 Task: Move the task Integrate a new payment gateway for recurring payments to the section Done in the project AgileHarbor and filter the tasks in the project by Due next week
Action: Mouse moved to (66, 369)
Screenshot: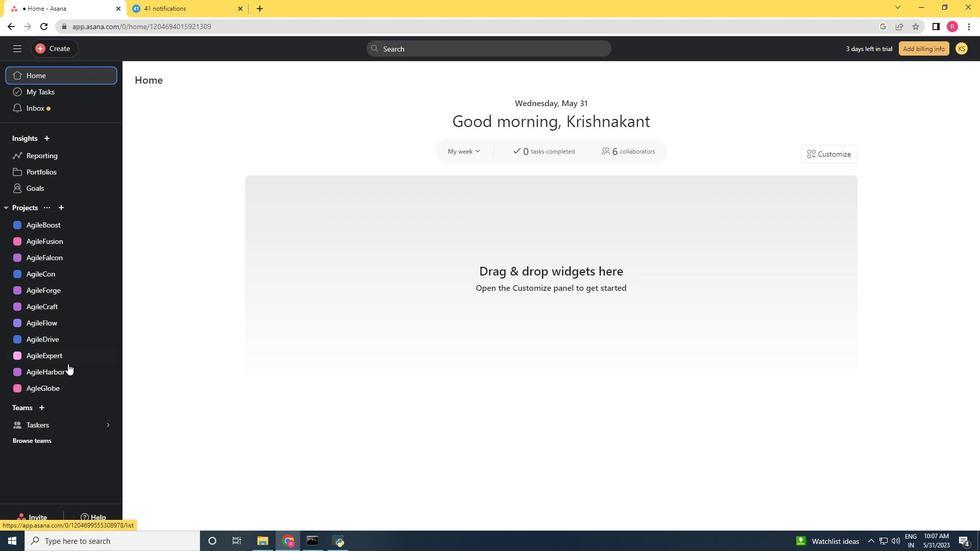
Action: Mouse pressed left at (66, 369)
Screenshot: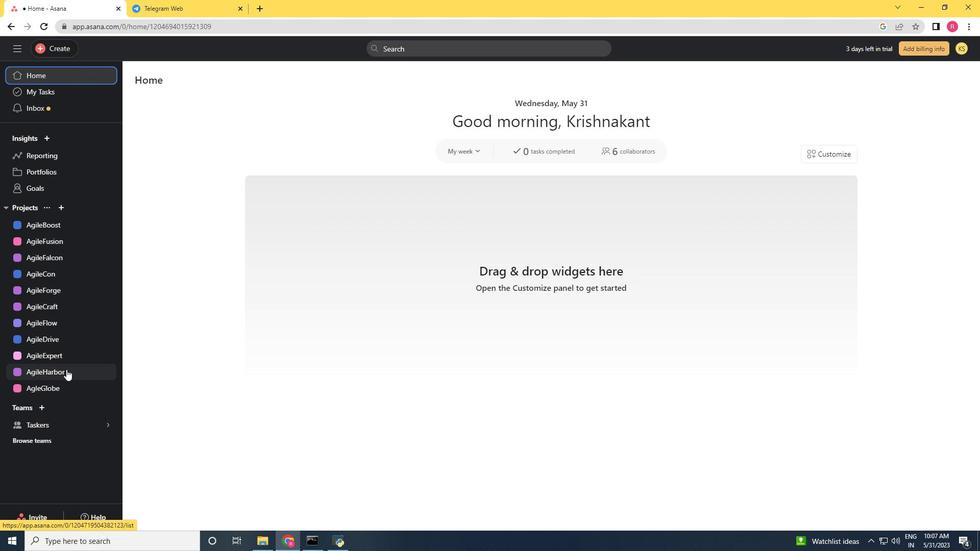 
Action: Mouse moved to (582, 191)
Screenshot: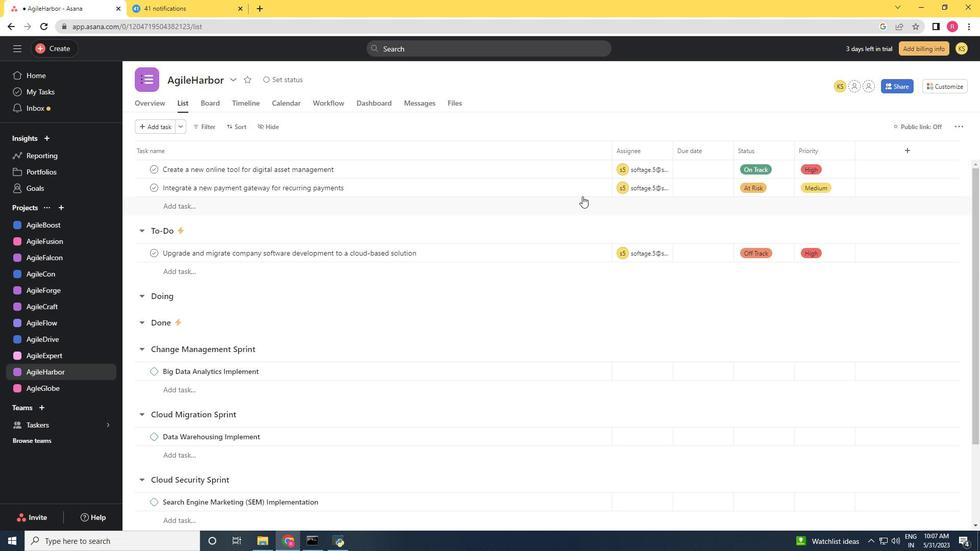 
Action: Mouse pressed left at (582, 191)
Screenshot: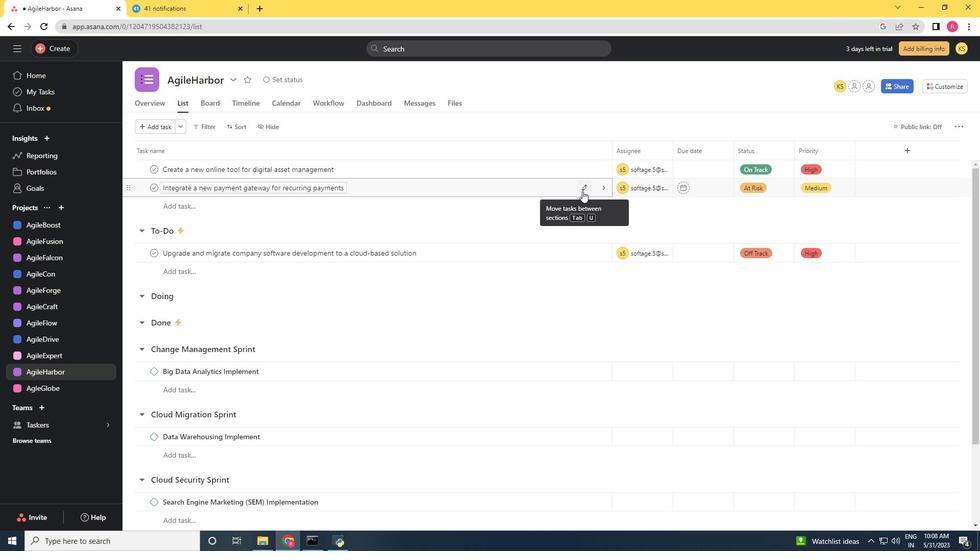 
Action: Mouse moved to (528, 286)
Screenshot: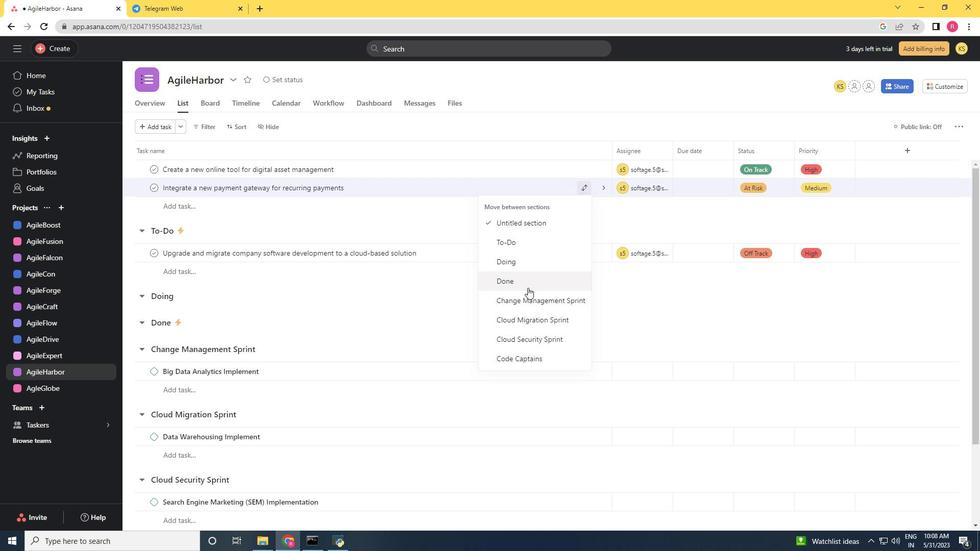 
Action: Mouse pressed left at (528, 286)
Screenshot: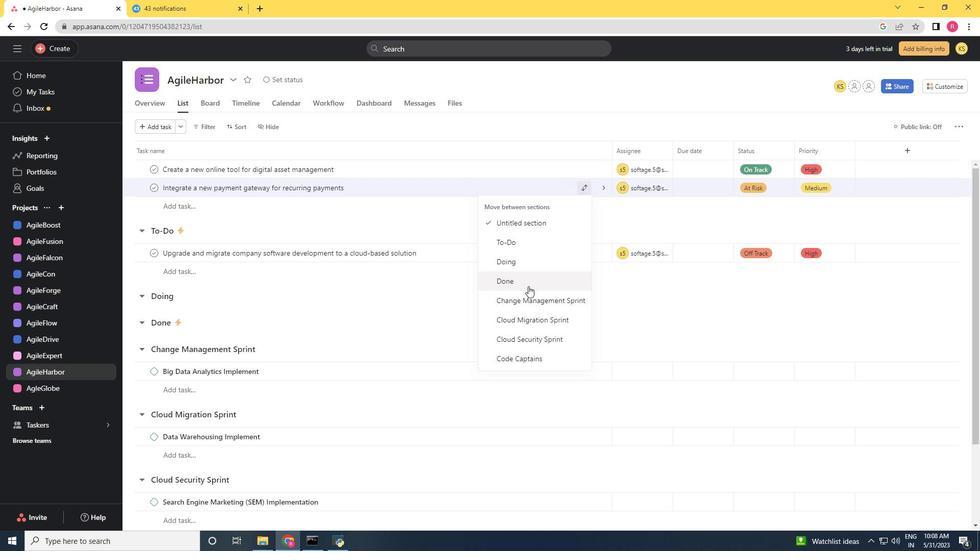 
Action: Mouse moved to (213, 127)
Screenshot: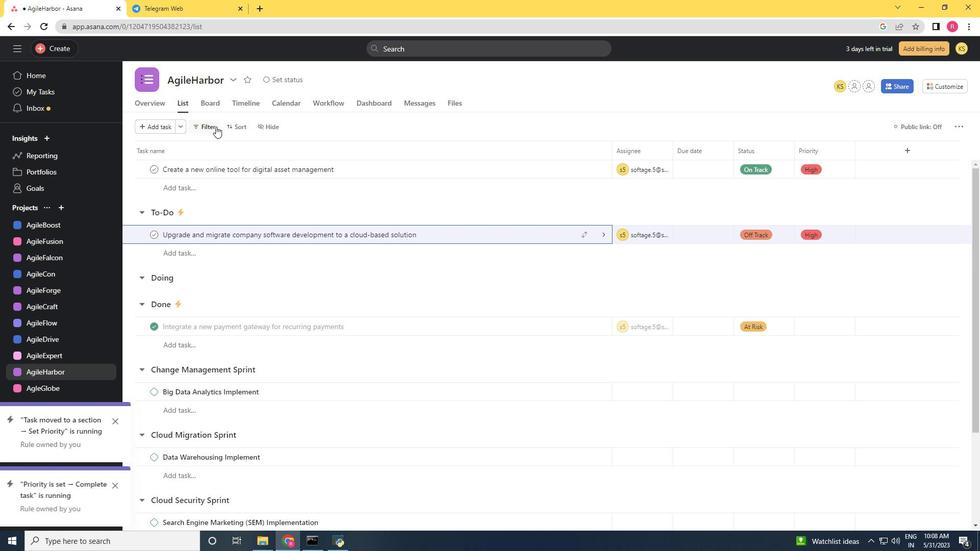 
Action: Mouse pressed left at (213, 127)
Screenshot: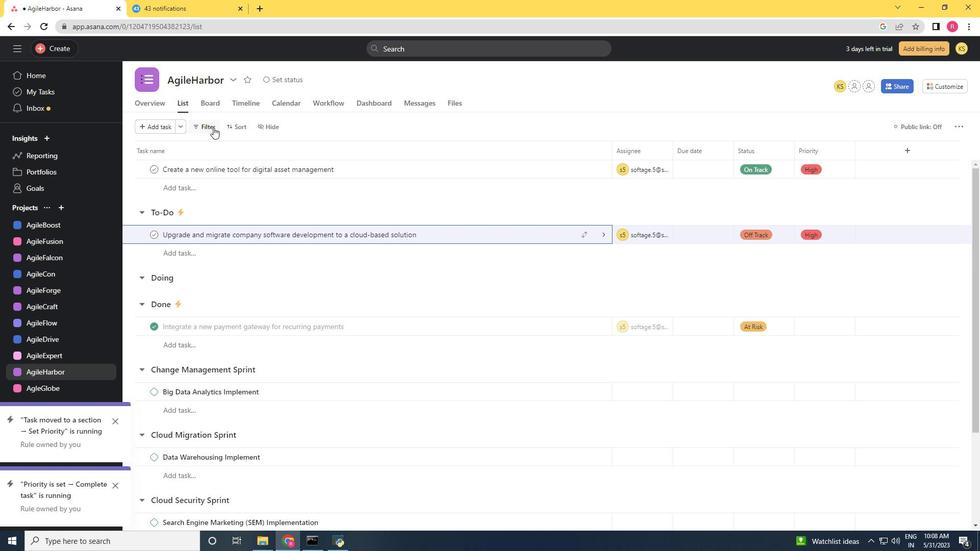 
Action: Mouse moved to (221, 183)
Screenshot: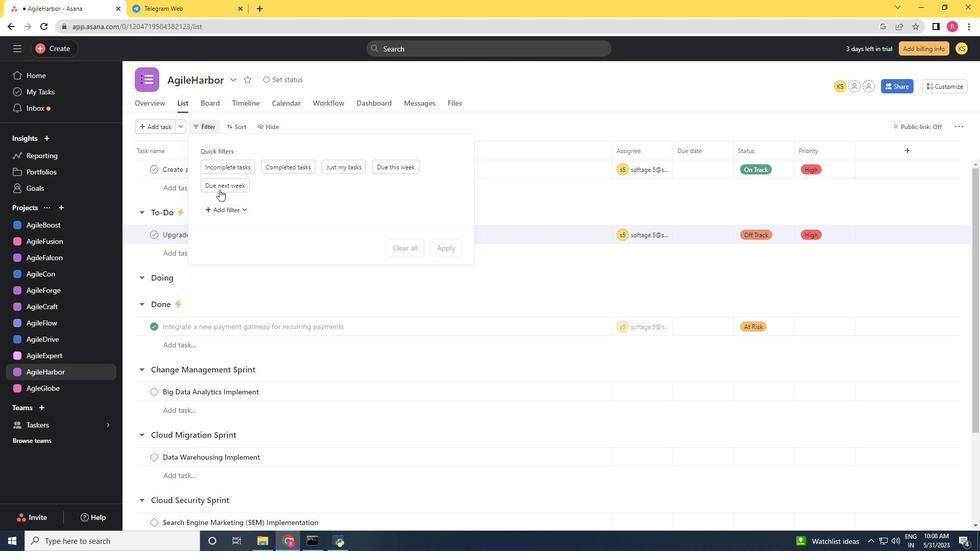 
Action: Mouse pressed left at (221, 183)
Screenshot: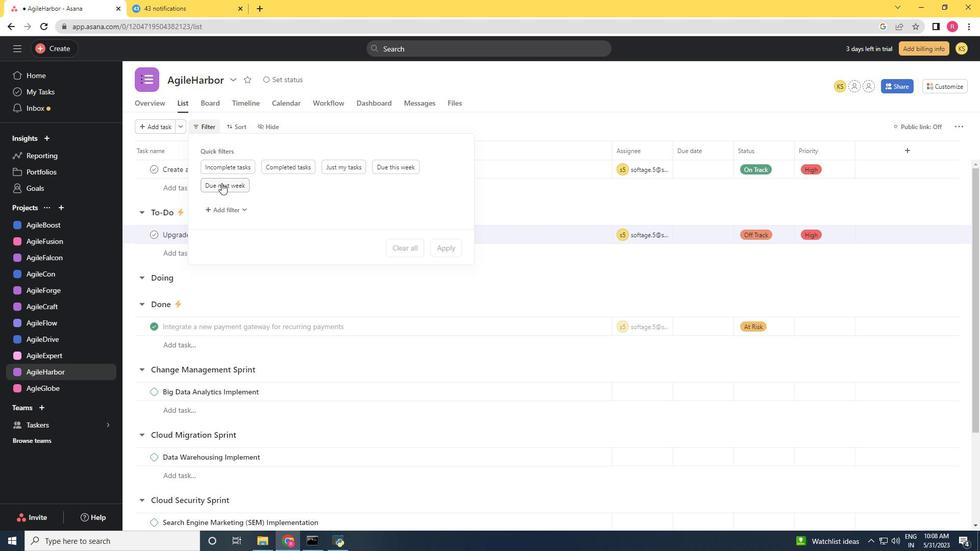 
